 Task: Use the formula "F.DIST.RT" in spreadsheet "Project protfolio".
Action: Mouse moved to (116, 69)
Screenshot: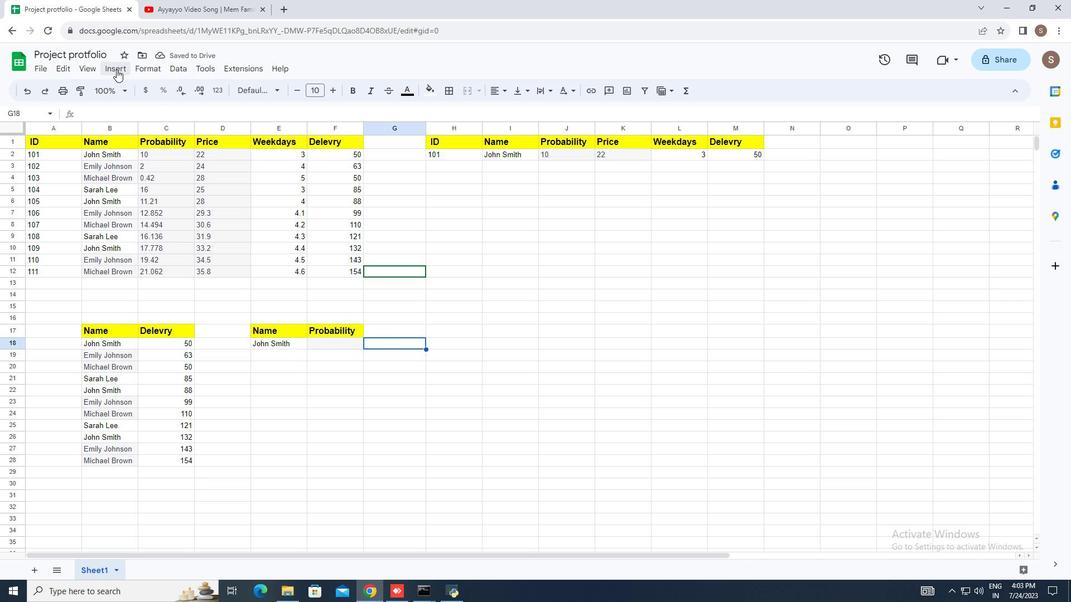 
Action: Mouse pressed left at (116, 69)
Screenshot: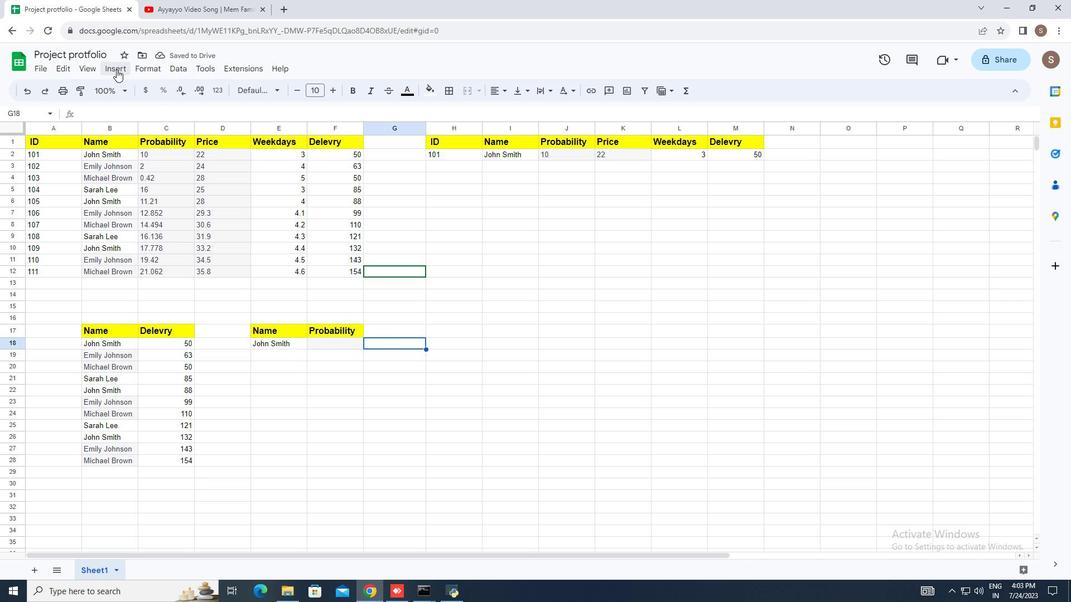 
Action: Mouse moved to (184, 259)
Screenshot: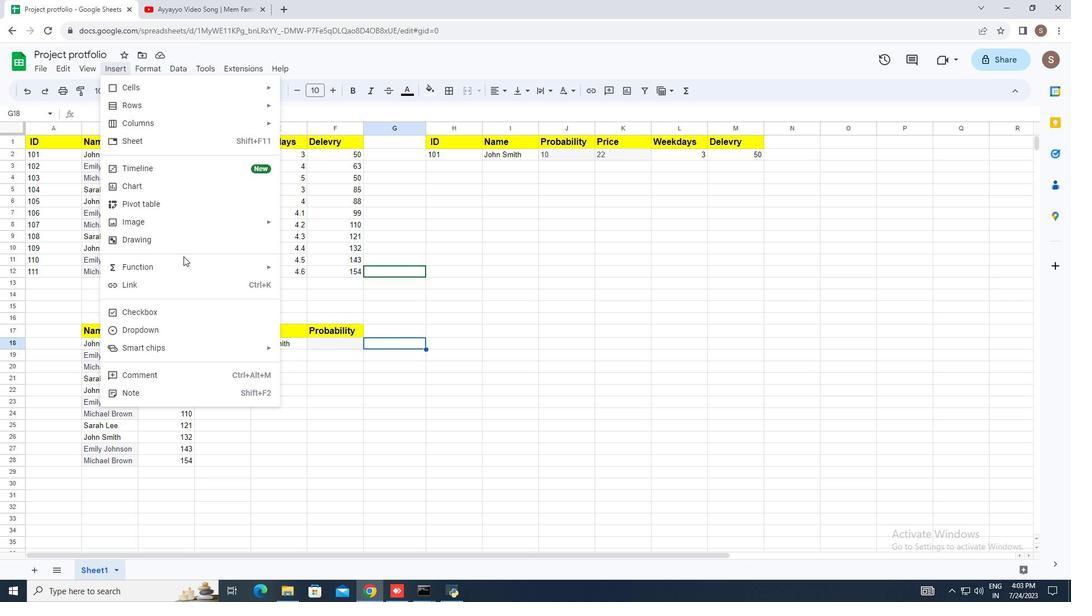 
Action: Mouse pressed left at (184, 259)
Screenshot: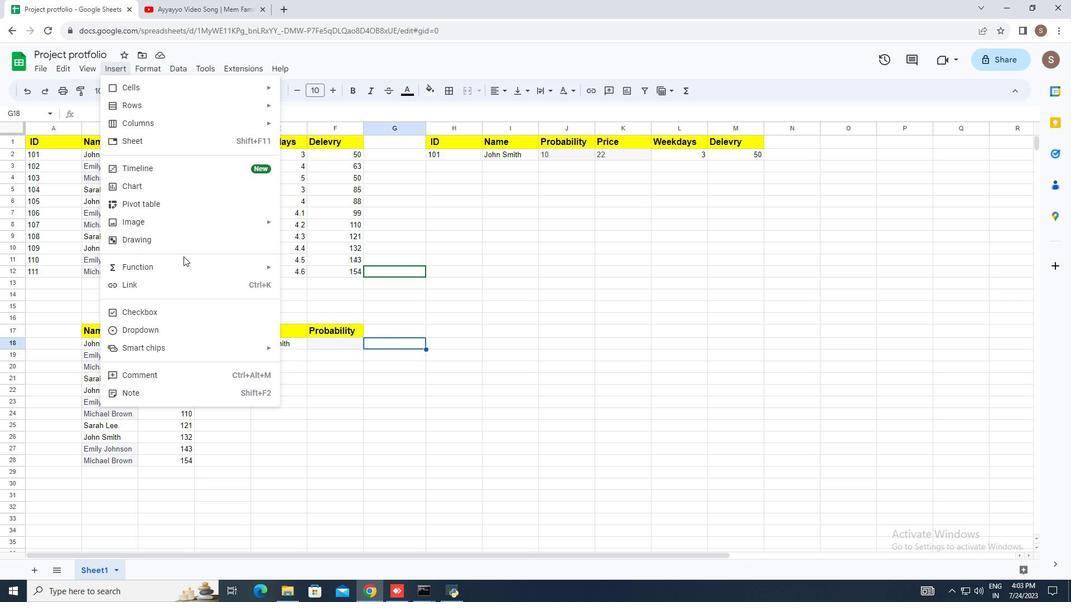 
Action: Mouse moved to (311, 252)
Screenshot: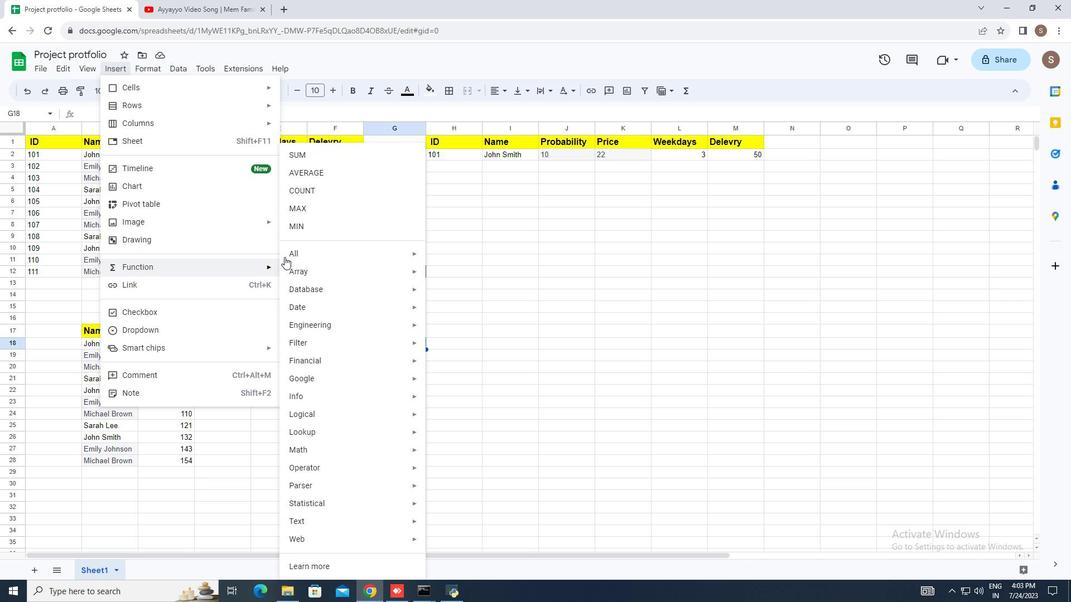 
Action: Mouse pressed left at (311, 252)
Screenshot: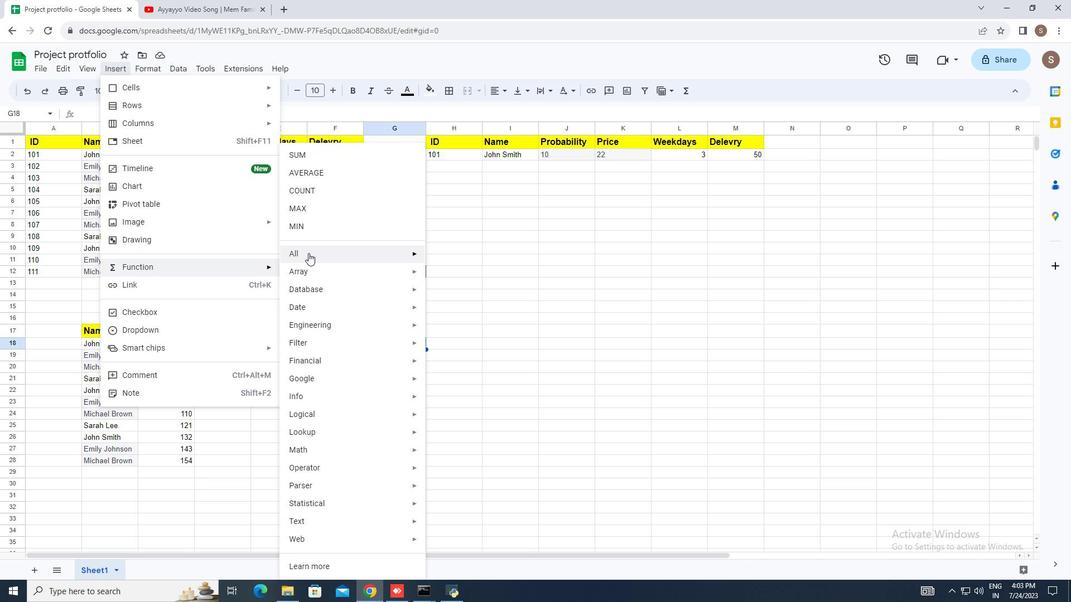 
Action: Mouse moved to (495, 368)
Screenshot: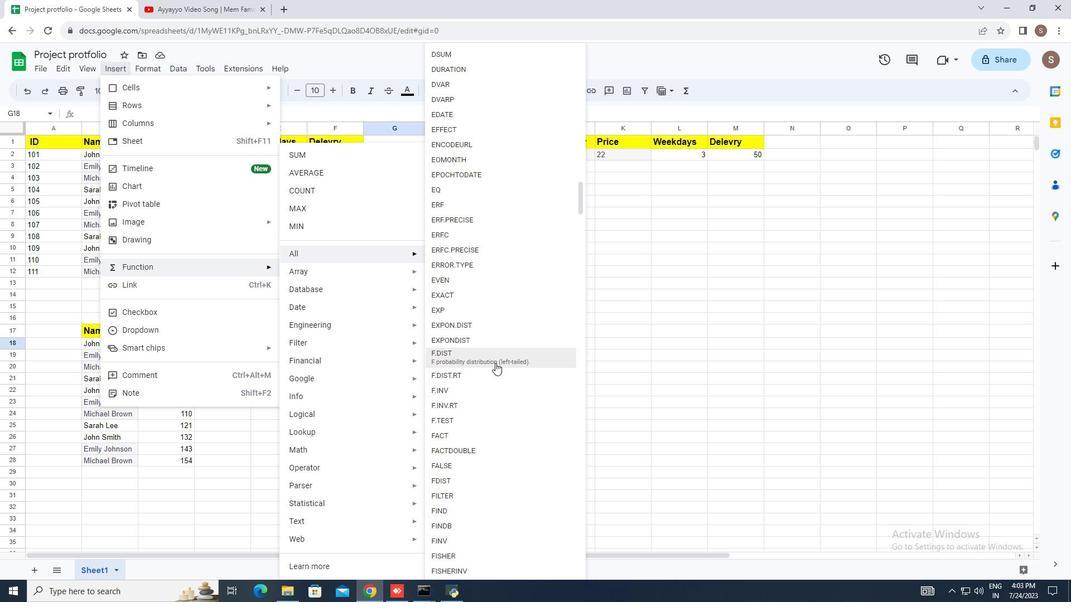 
Action: Mouse pressed left at (495, 368)
Screenshot: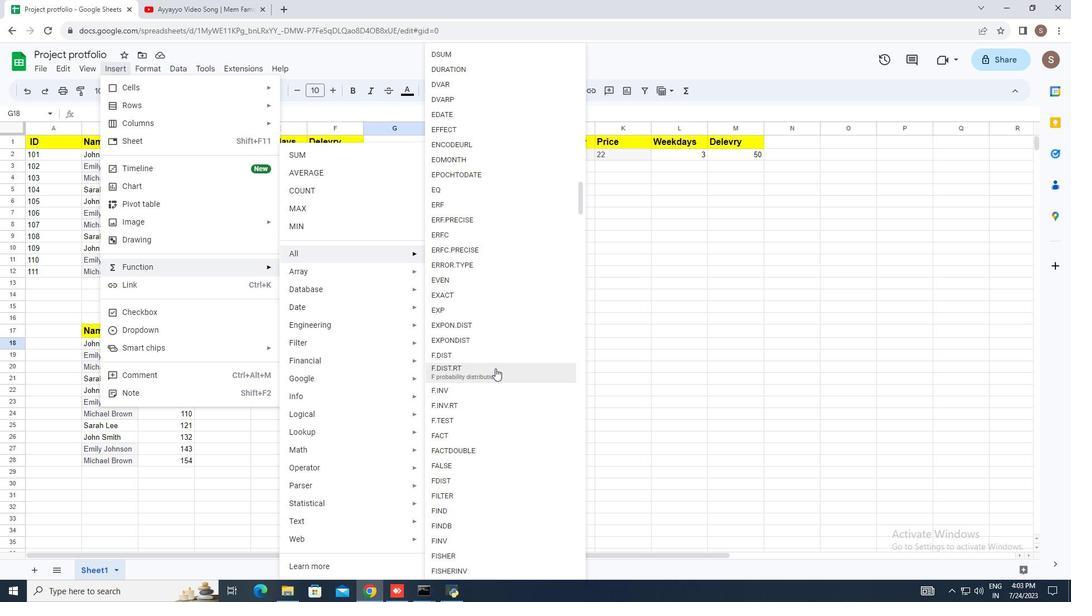 
Action: Mouse moved to (495, 388)
Screenshot: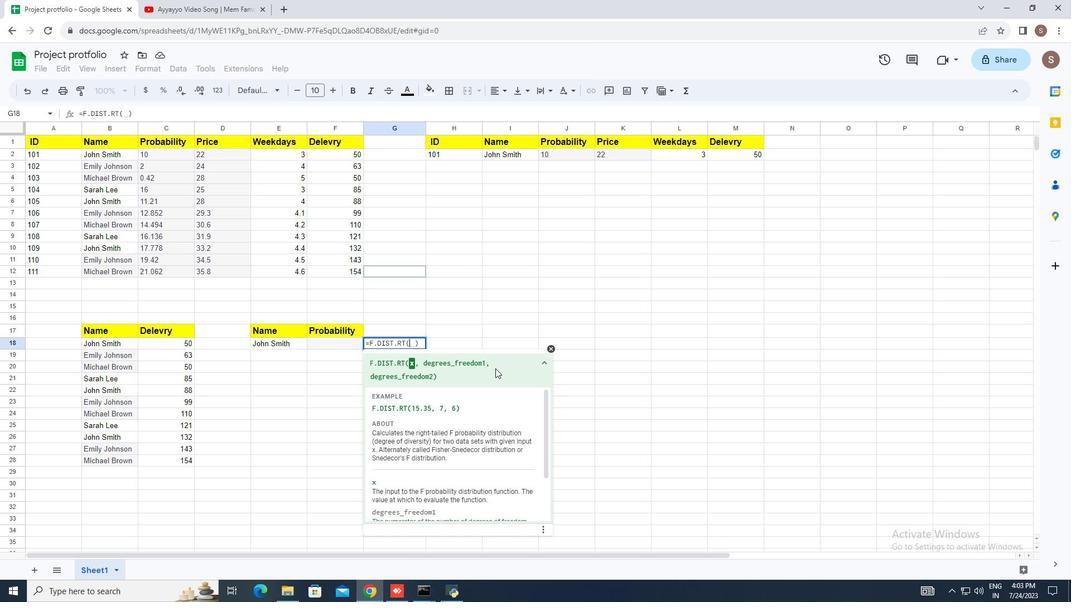 
Action: Key pressed 15.36,<Key.space>7,<Key.space>6<Key.enter>
Screenshot: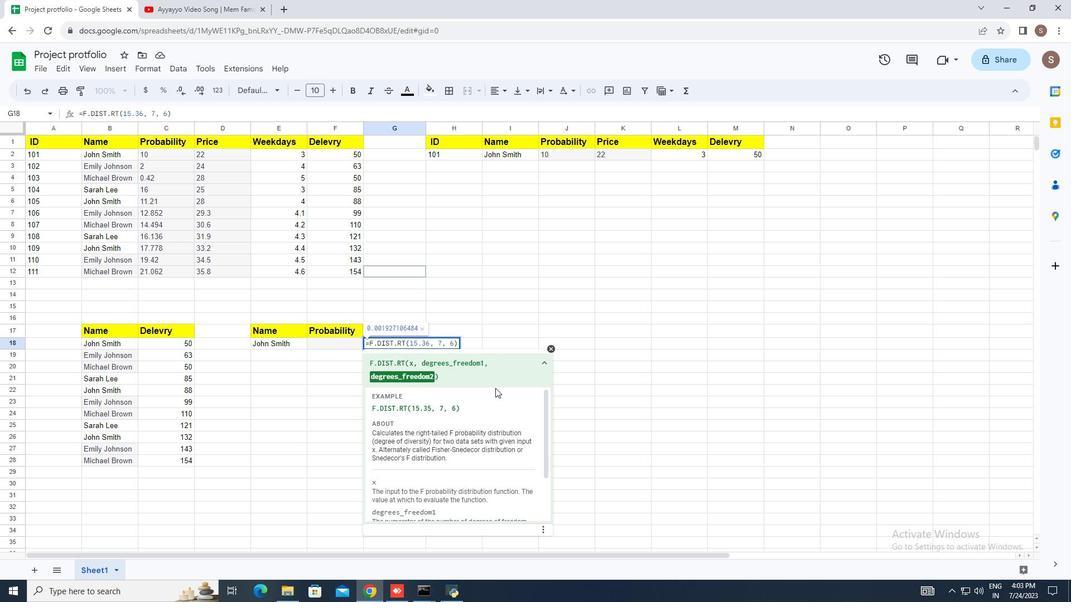 
